 Task: Toggle the restore view state option in the editor management.
Action: Mouse moved to (39, 486)
Screenshot: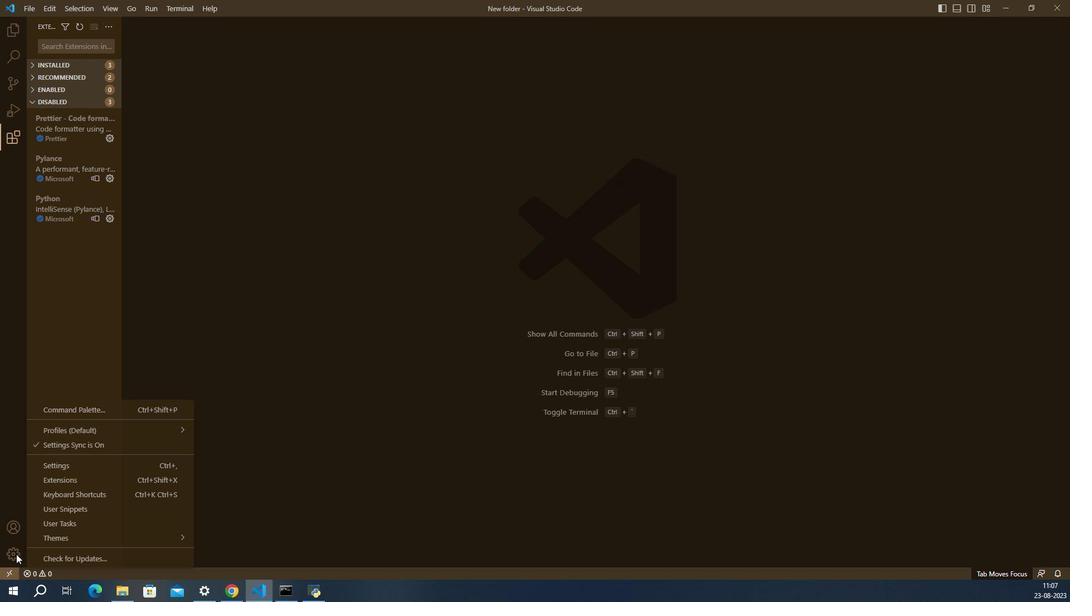 
Action: Mouse pressed left at (39, 486)
Screenshot: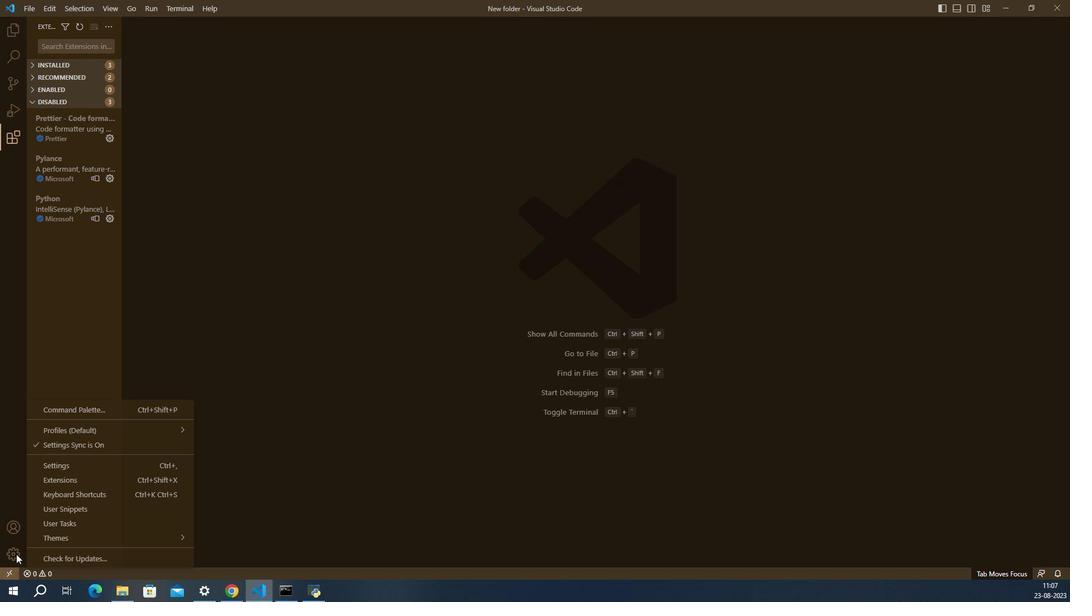 
Action: Mouse moved to (74, 407)
Screenshot: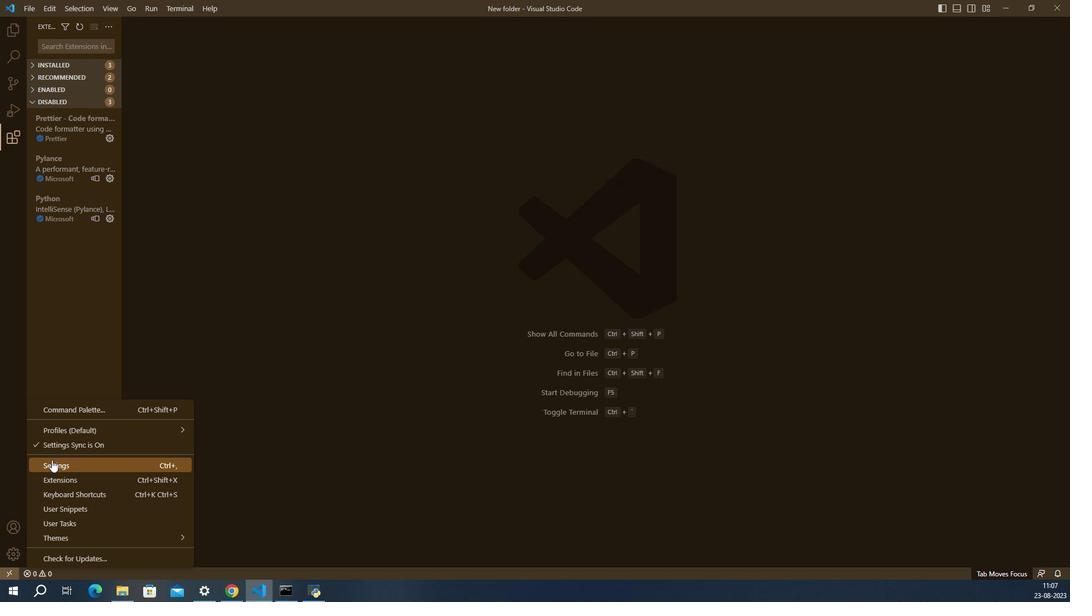 
Action: Mouse pressed left at (74, 407)
Screenshot: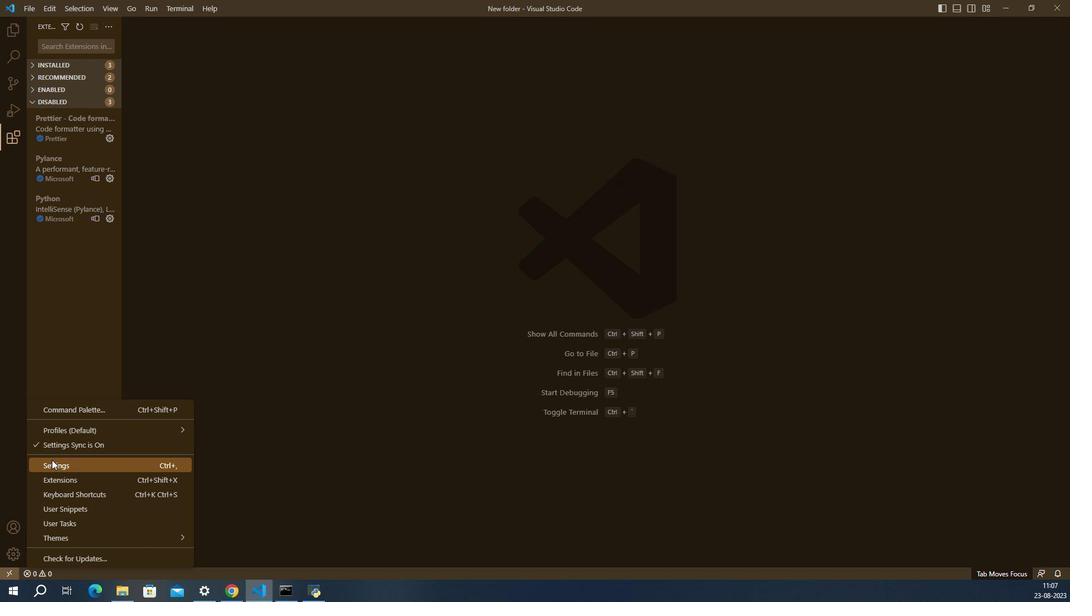 
Action: Mouse moved to (483, 126)
Screenshot: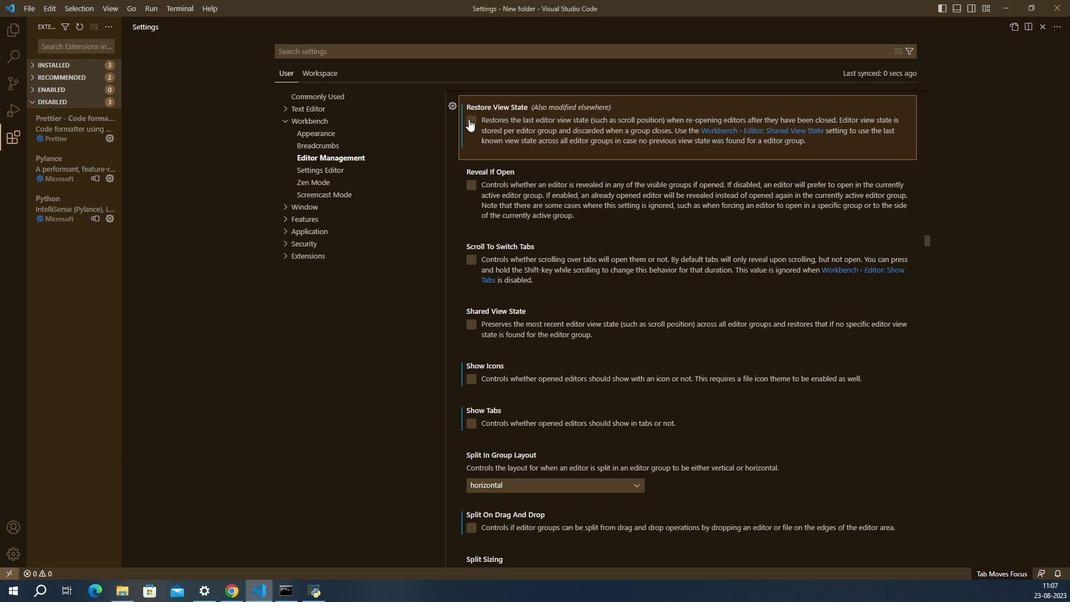 
Action: Mouse pressed left at (483, 126)
Screenshot: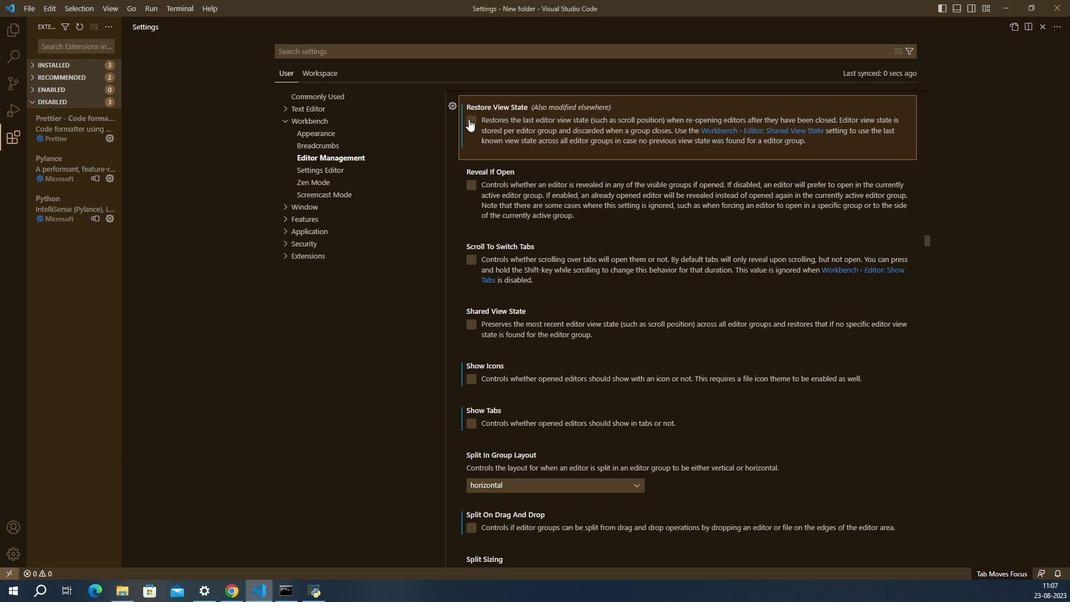 
Action: Mouse moved to (512, 130)
Screenshot: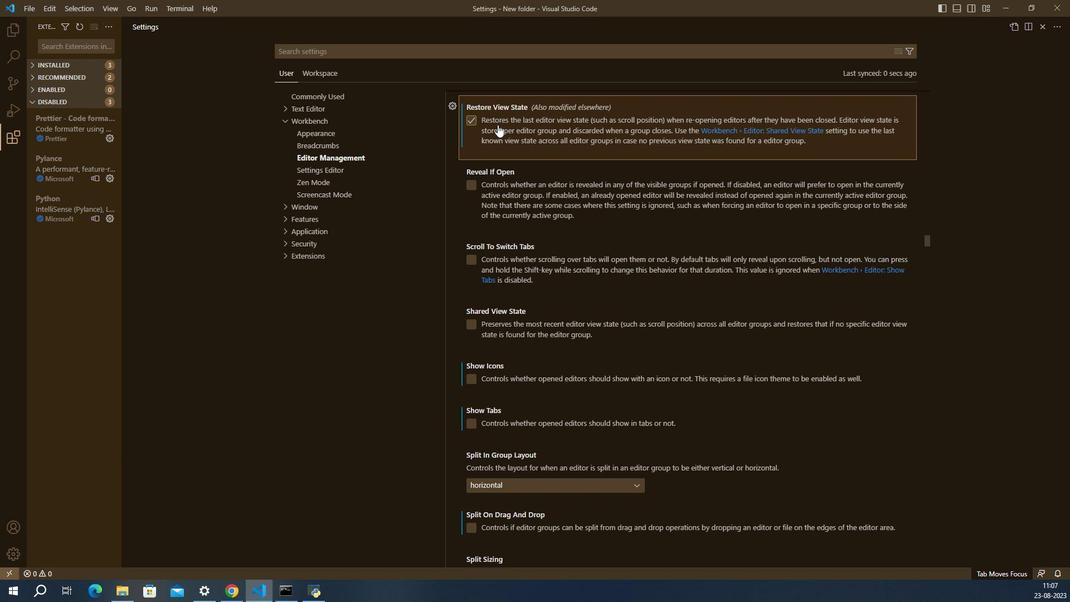 
